 Task: In the picture apply the lock aspect ratio and rotate angle 180.
Action: Mouse moved to (144, 68)
Screenshot: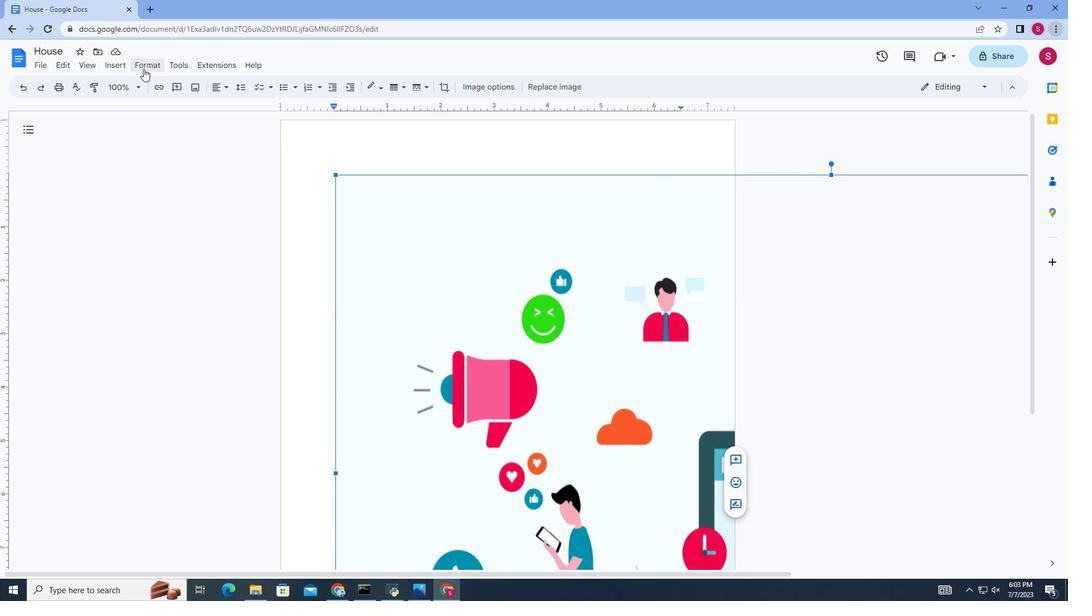 
Action: Mouse pressed left at (144, 68)
Screenshot: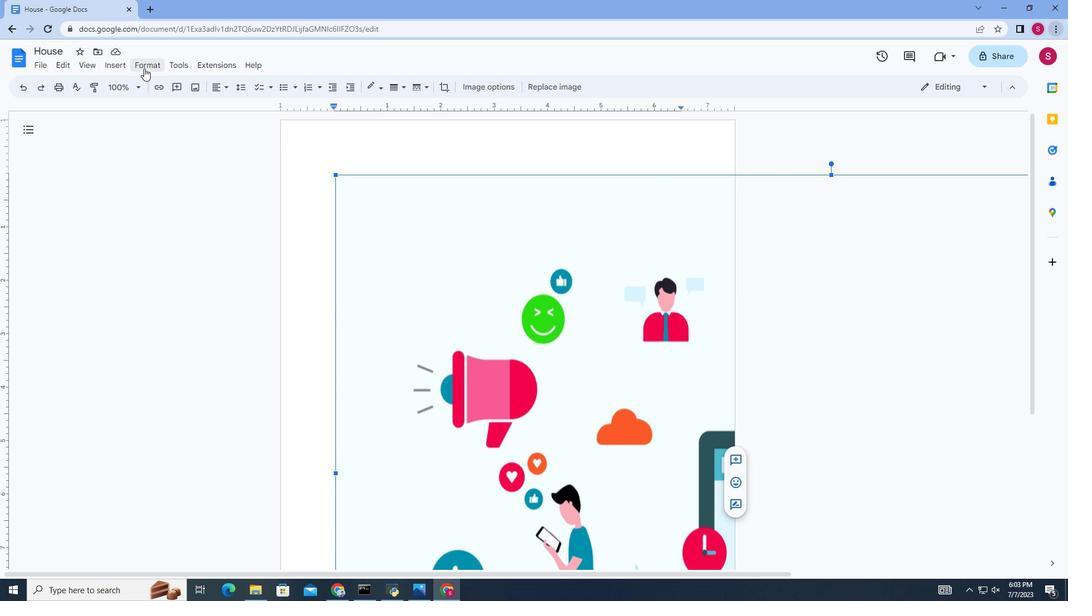 
Action: Mouse moved to (375, 336)
Screenshot: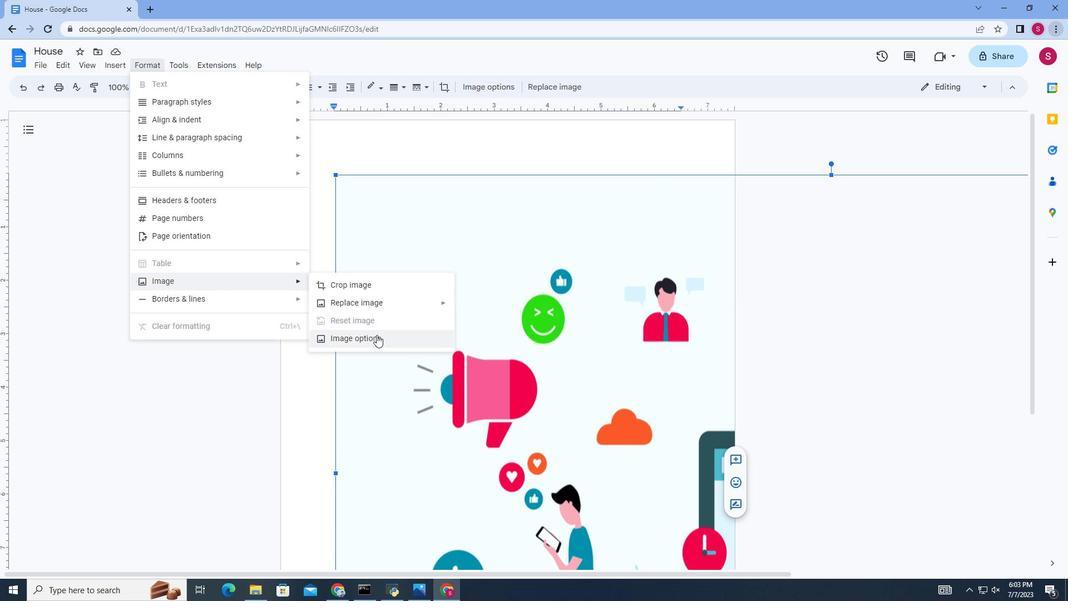 
Action: Mouse pressed left at (375, 336)
Screenshot: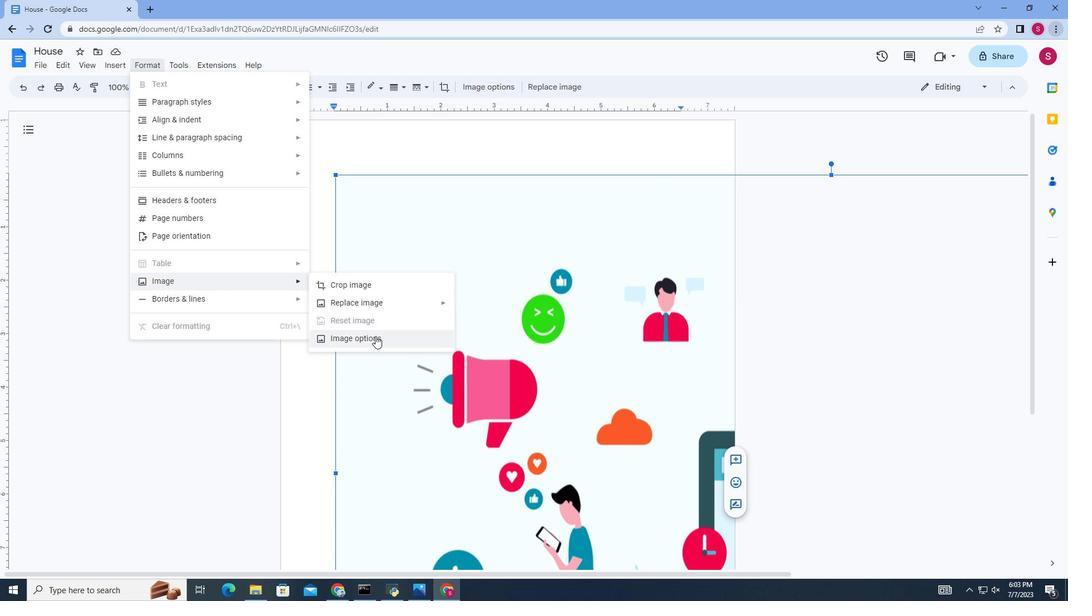 
Action: Mouse moved to (883, 312)
Screenshot: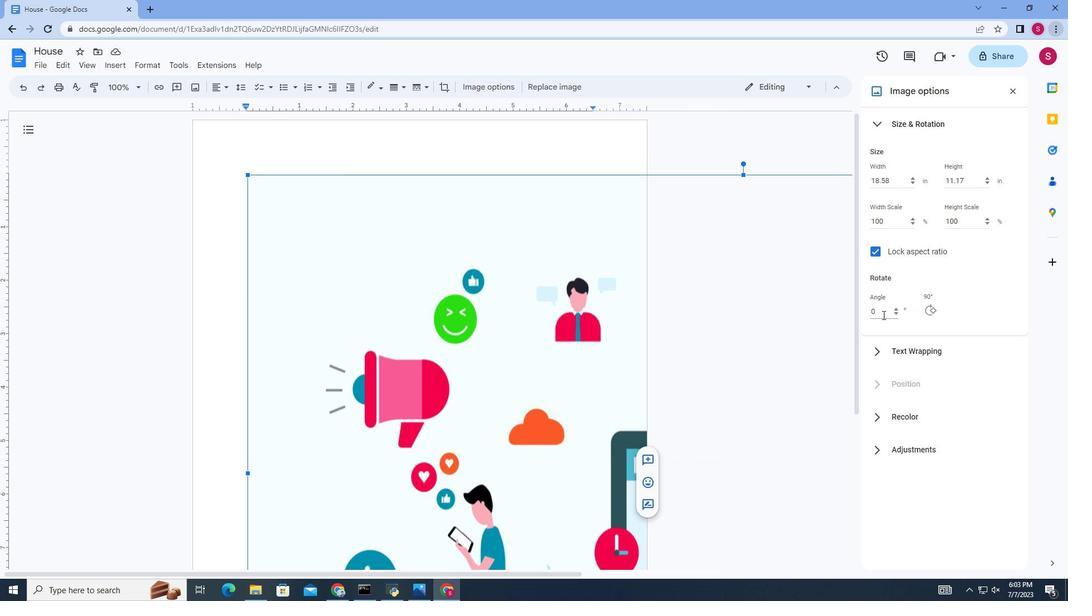 
Action: Mouse pressed left at (883, 312)
Screenshot: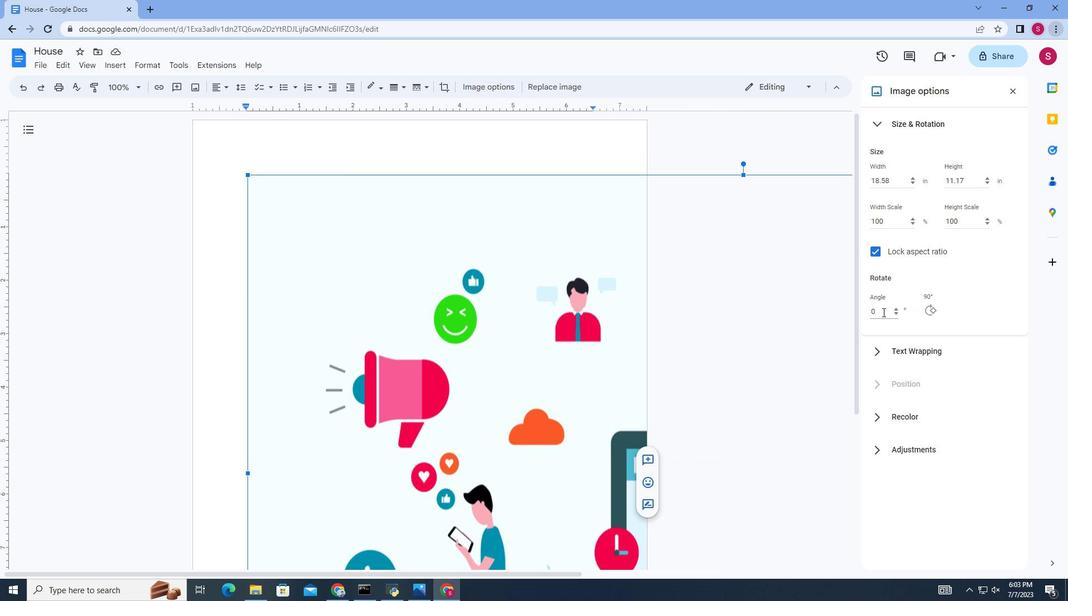 
Action: Mouse moved to (842, 322)
Screenshot: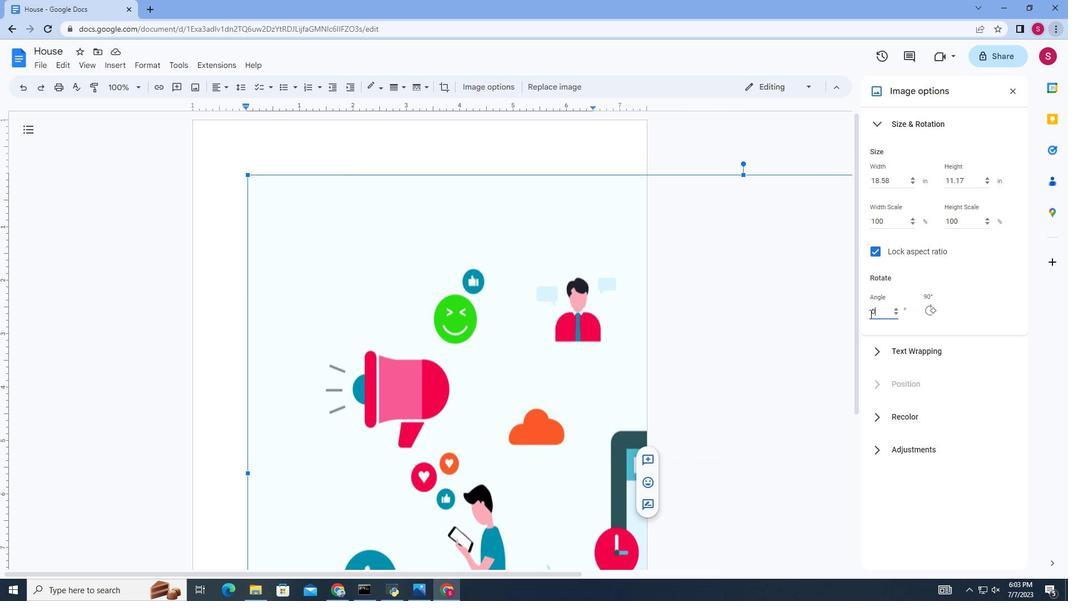 
Action: Key pressed <Key.backspace>180
Screenshot: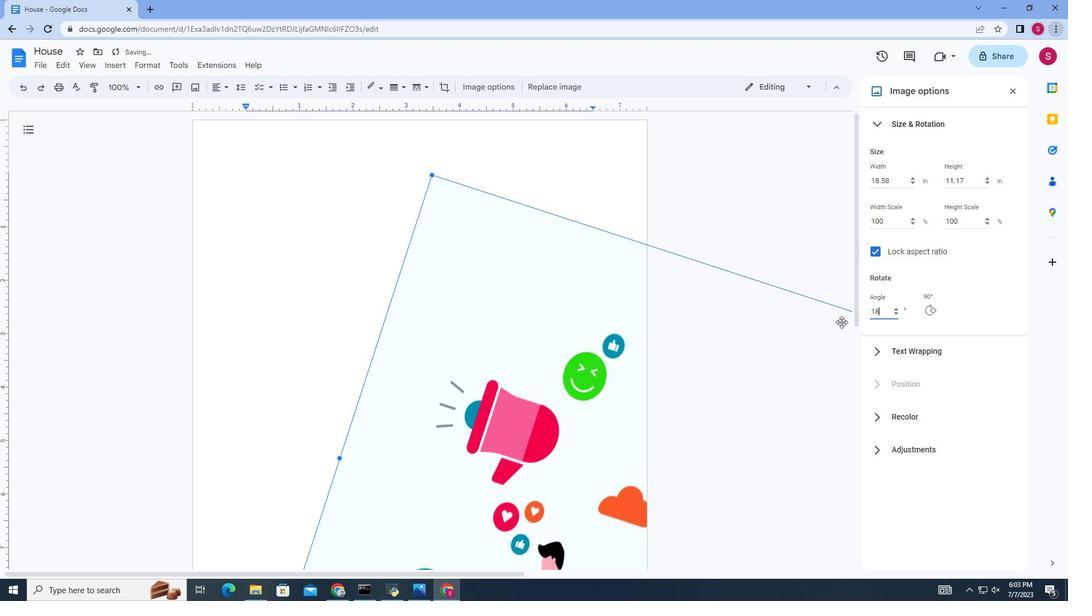
Action: Mouse moved to (739, 200)
Screenshot: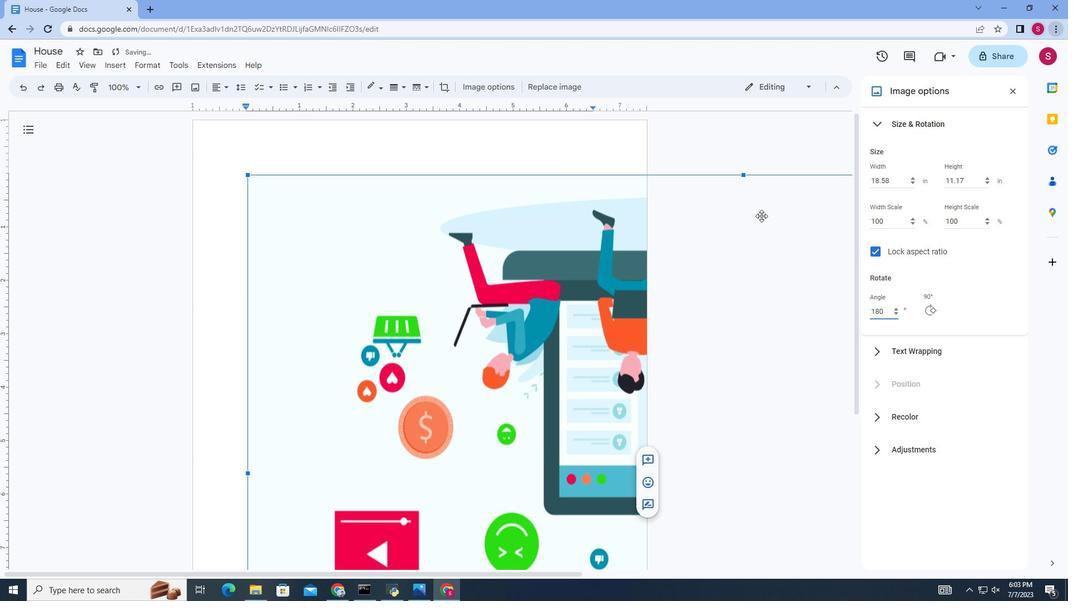 
